 Task: Sort the products in the category "Pest Control" by unit price (high first).
Action: Mouse moved to (850, 301)
Screenshot: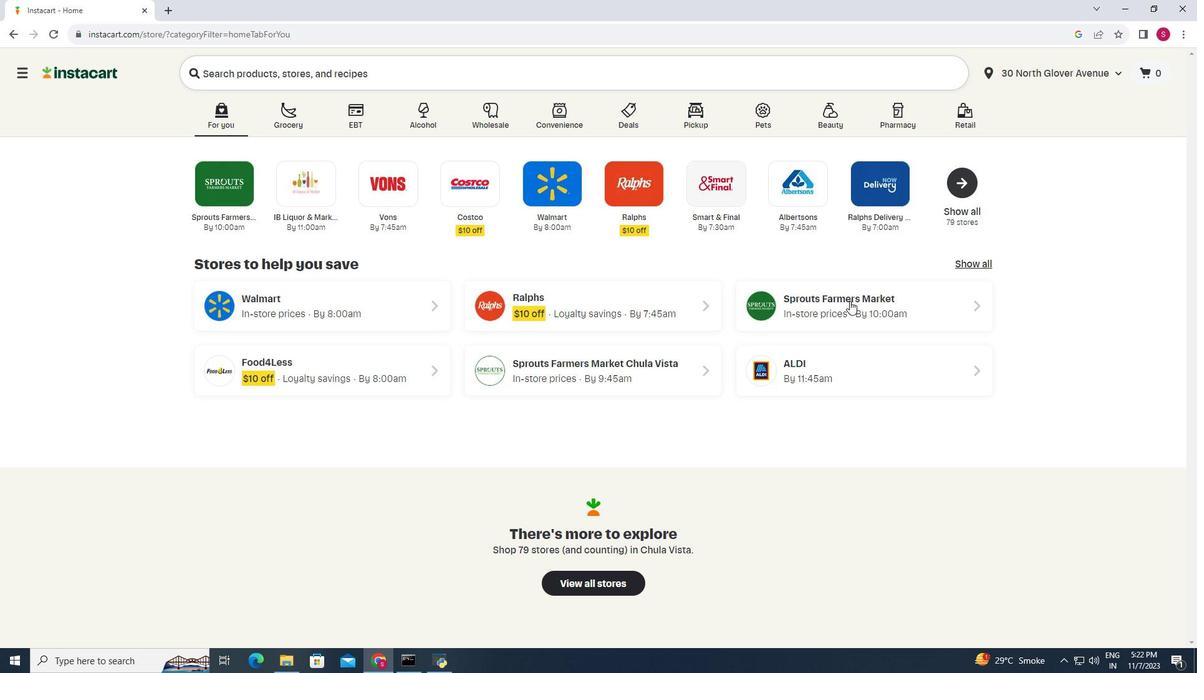 
Action: Mouse pressed left at (850, 301)
Screenshot: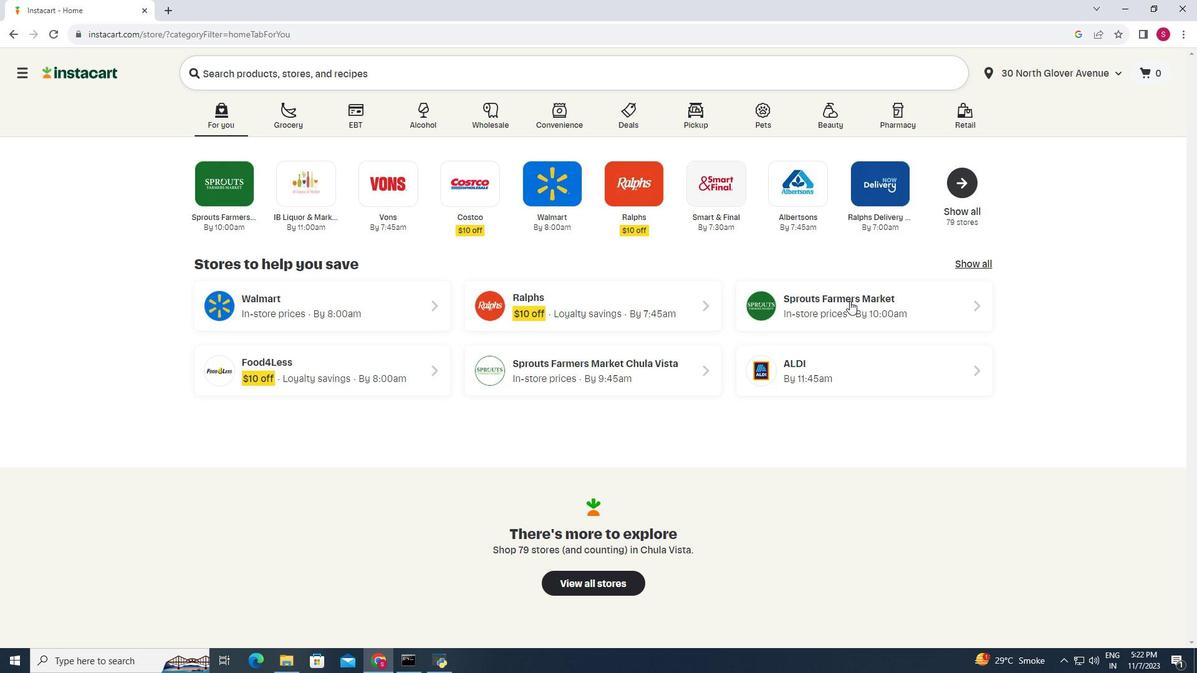 
Action: Mouse moved to (127, 379)
Screenshot: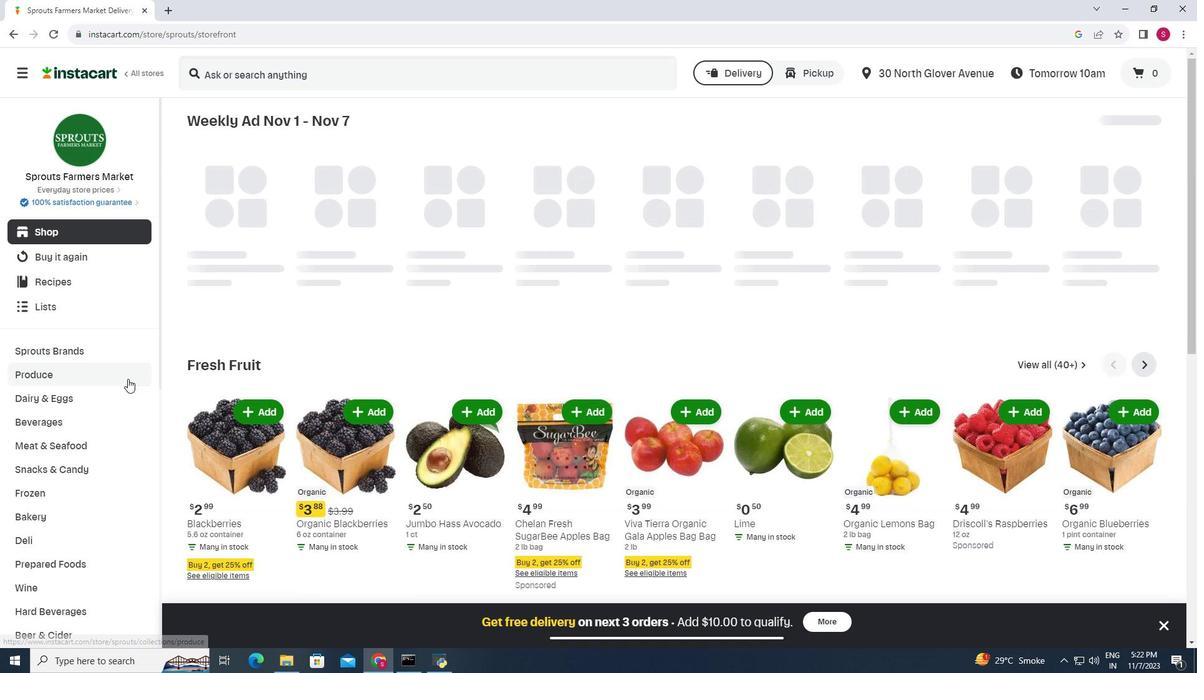 
Action: Mouse scrolled (127, 378) with delta (0, 0)
Screenshot: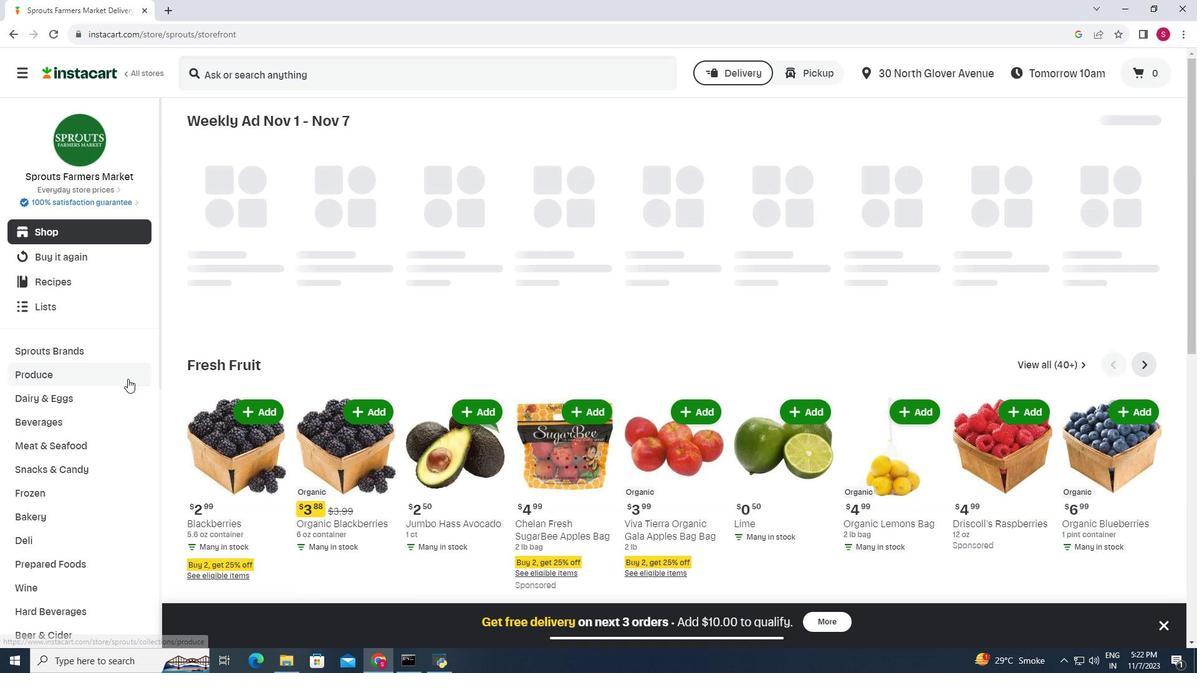 
Action: Mouse scrolled (127, 378) with delta (0, 0)
Screenshot: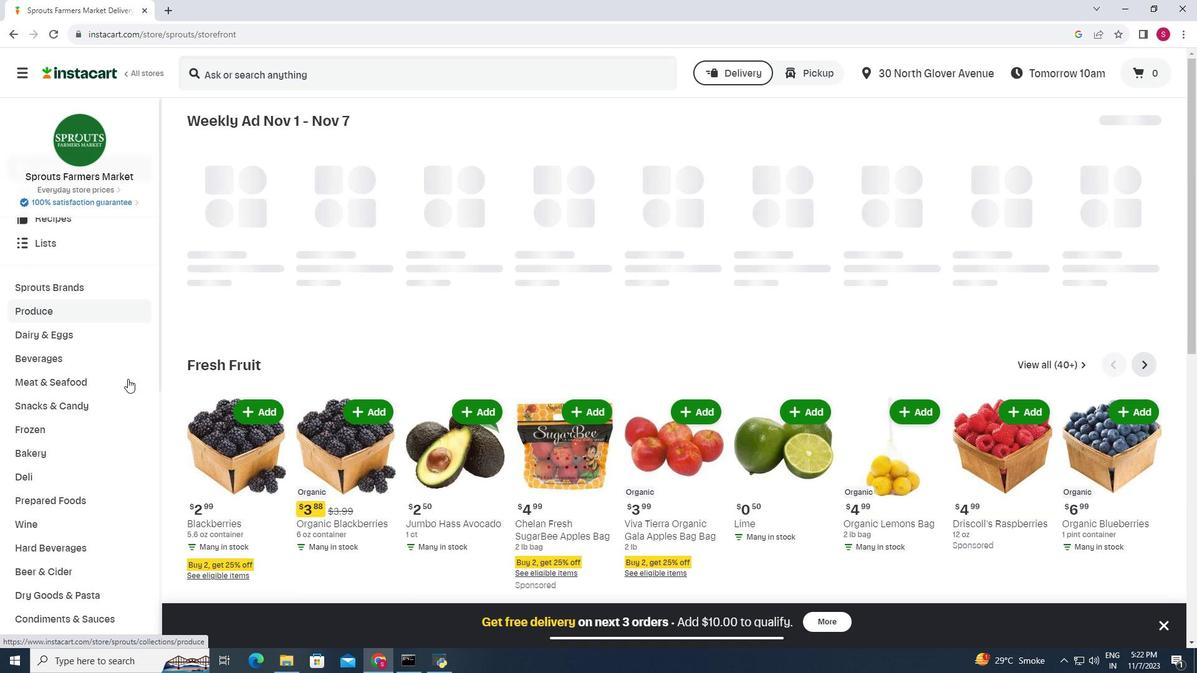 
Action: Mouse scrolled (127, 378) with delta (0, 0)
Screenshot: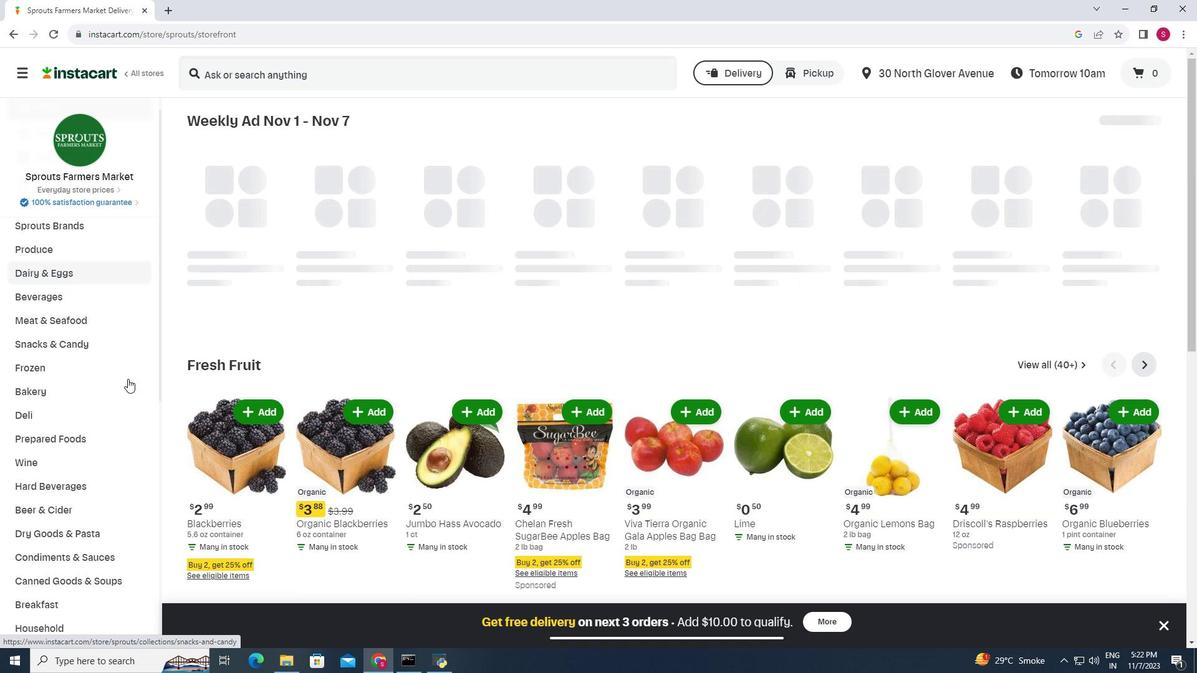 
Action: Mouse moved to (127, 379)
Screenshot: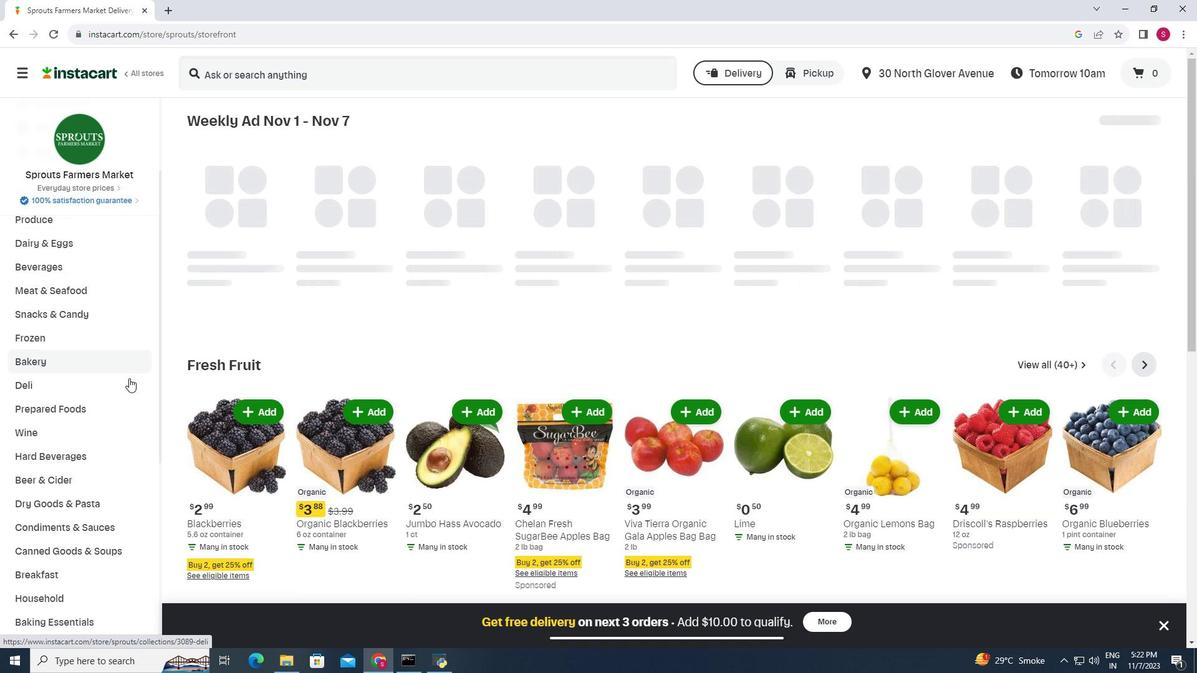 
Action: Mouse scrolled (127, 378) with delta (0, 0)
Screenshot: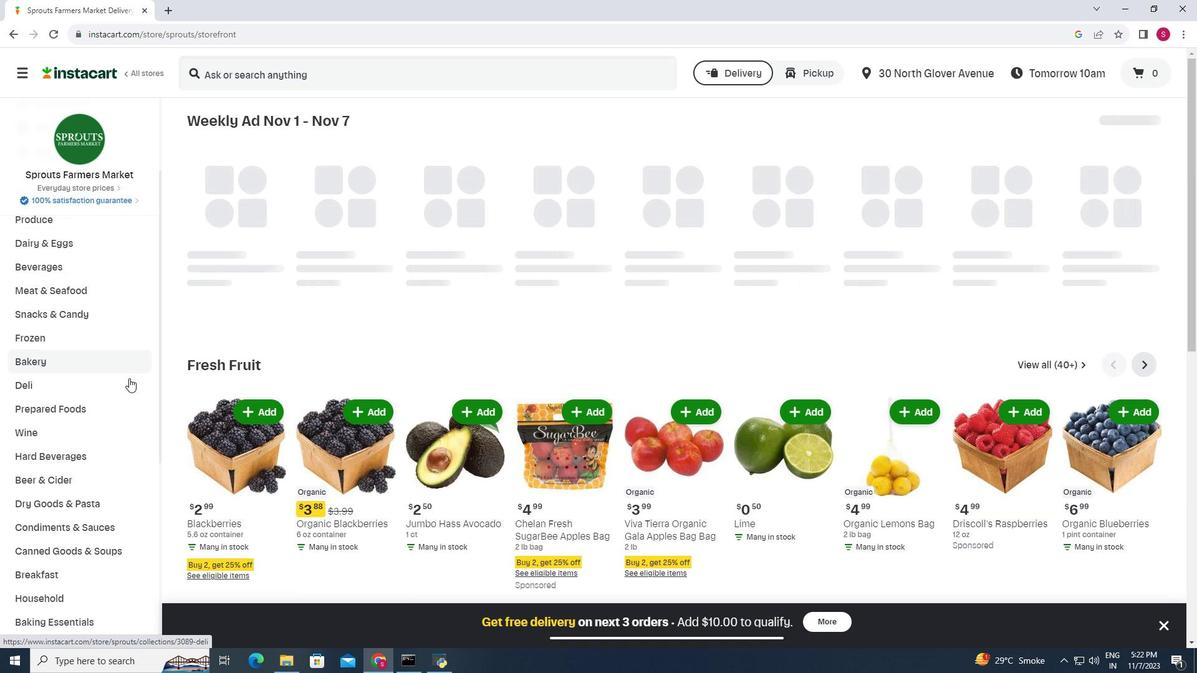 
Action: Mouse moved to (130, 370)
Screenshot: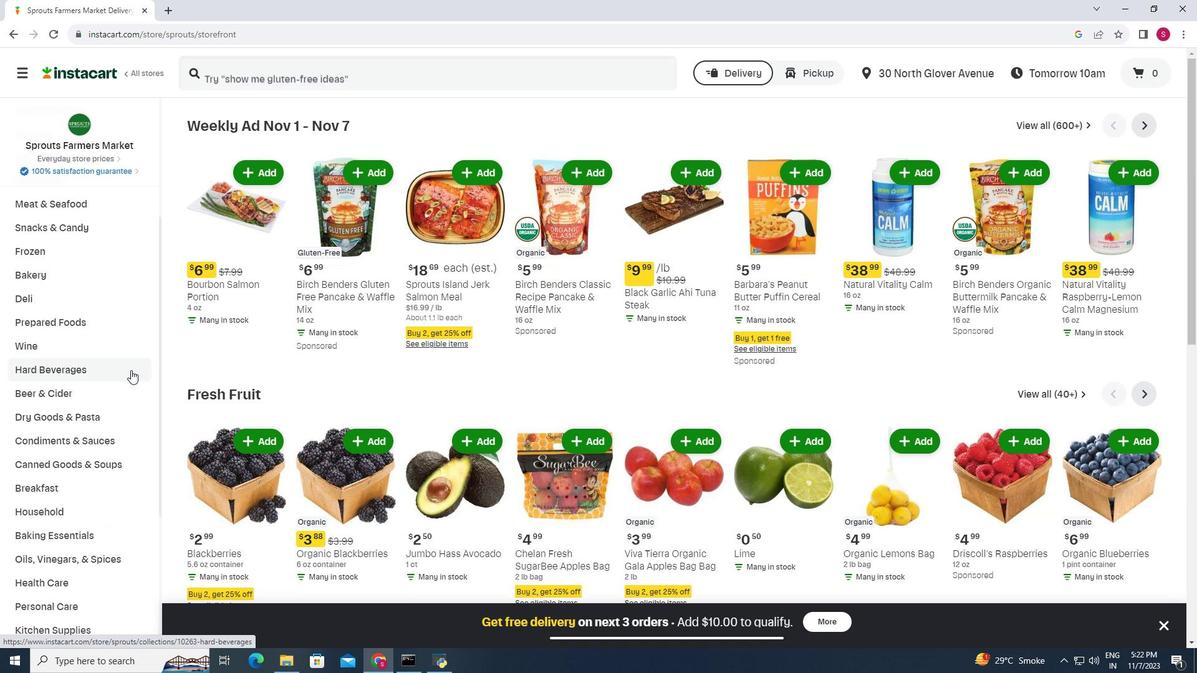 
Action: Mouse scrolled (130, 369) with delta (0, 0)
Screenshot: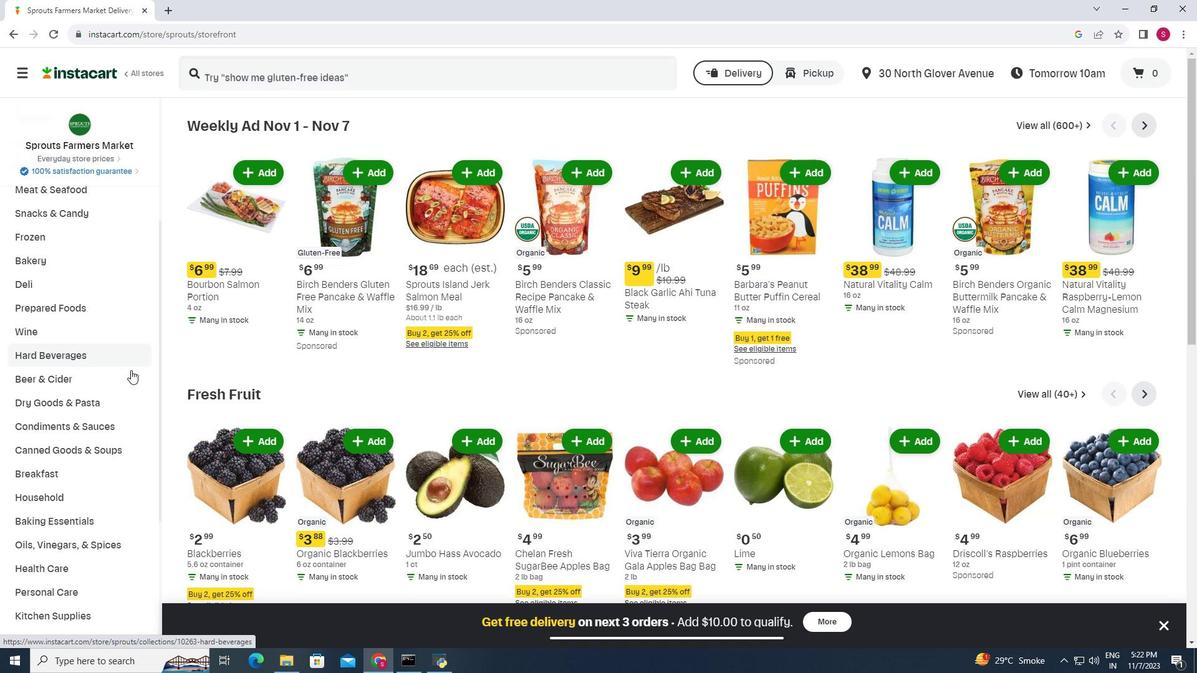 
Action: Mouse moved to (74, 449)
Screenshot: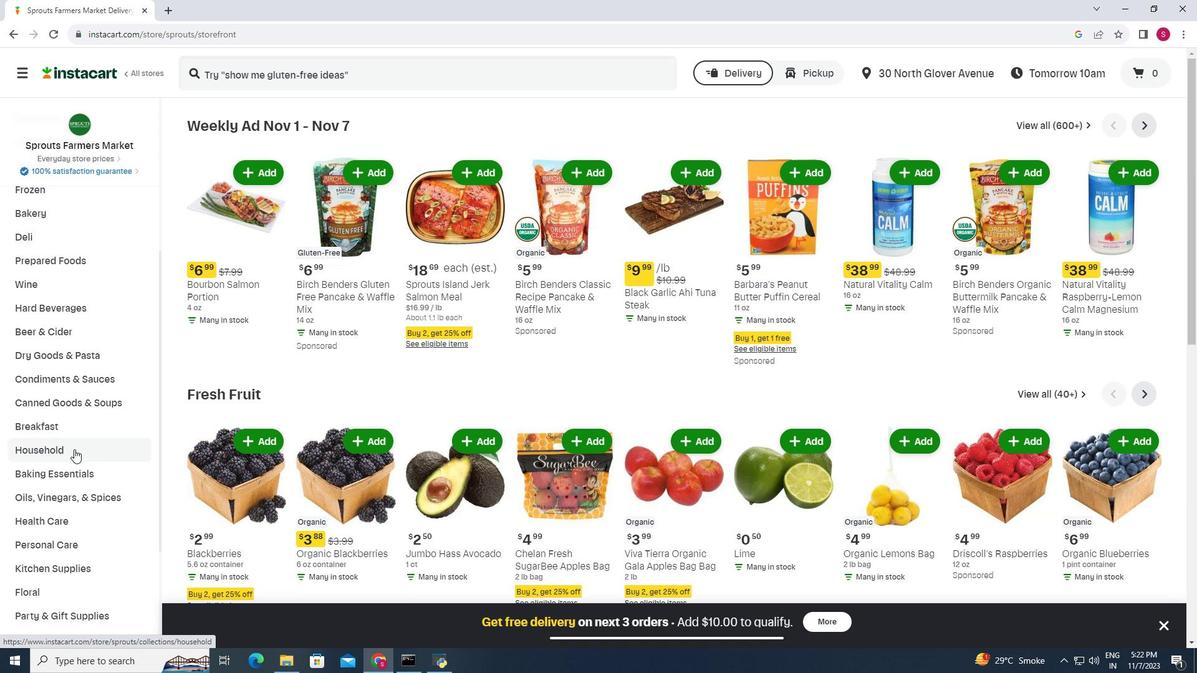 
Action: Mouse pressed left at (74, 449)
Screenshot: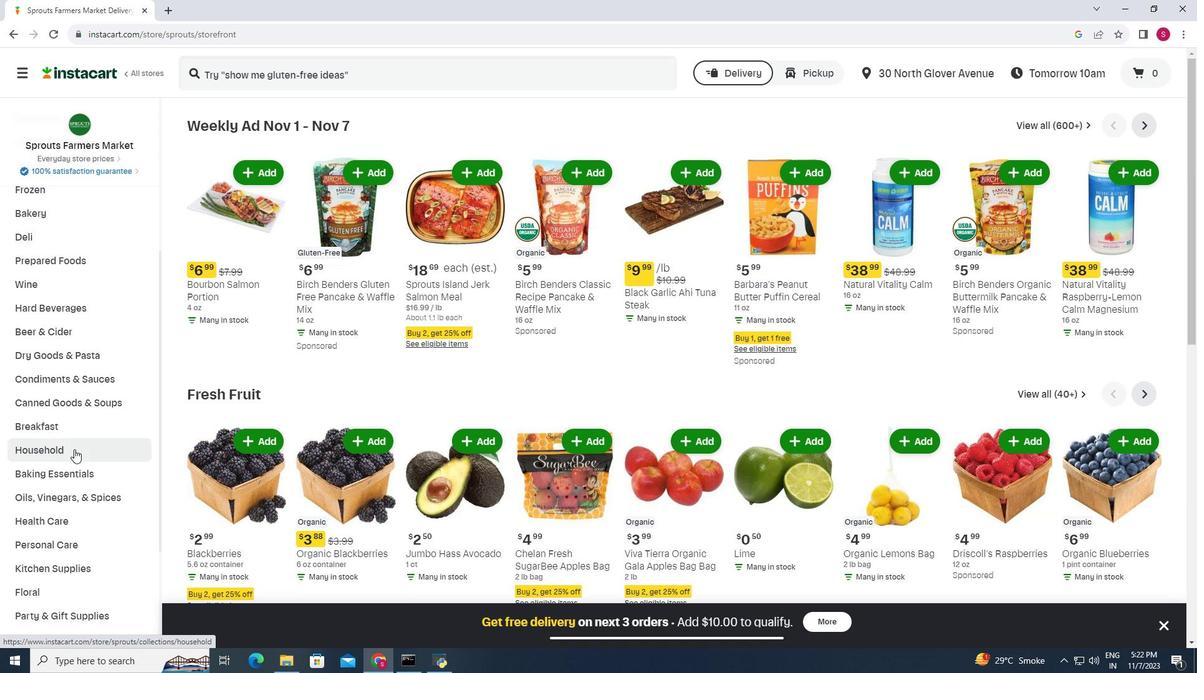 
Action: Mouse moved to (786, 152)
Screenshot: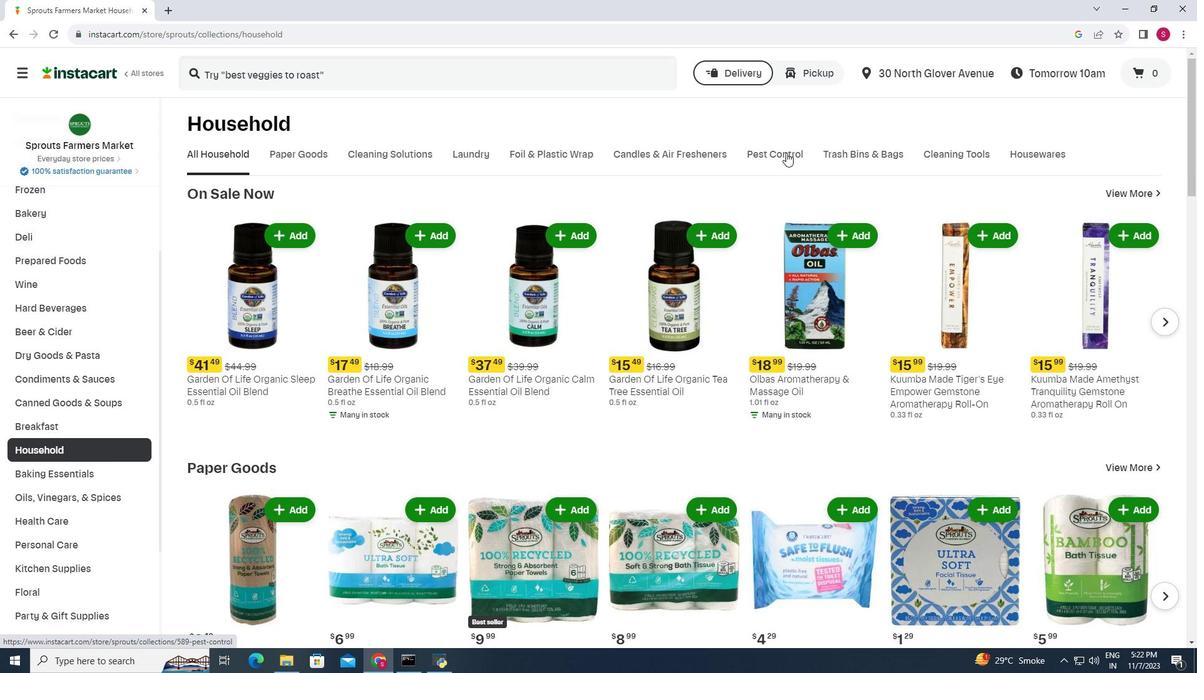
Action: Mouse pressed left at (786, 152)
Screenshot: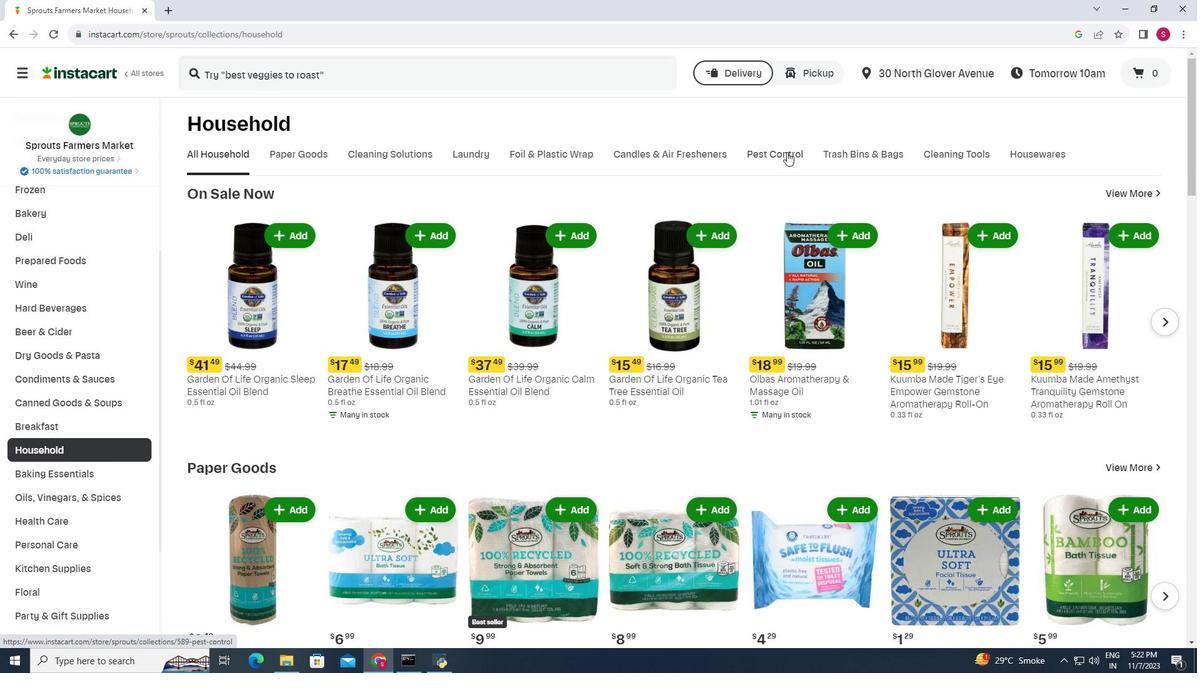
Action: Mouse moved to (1142, 193)
Screenshot: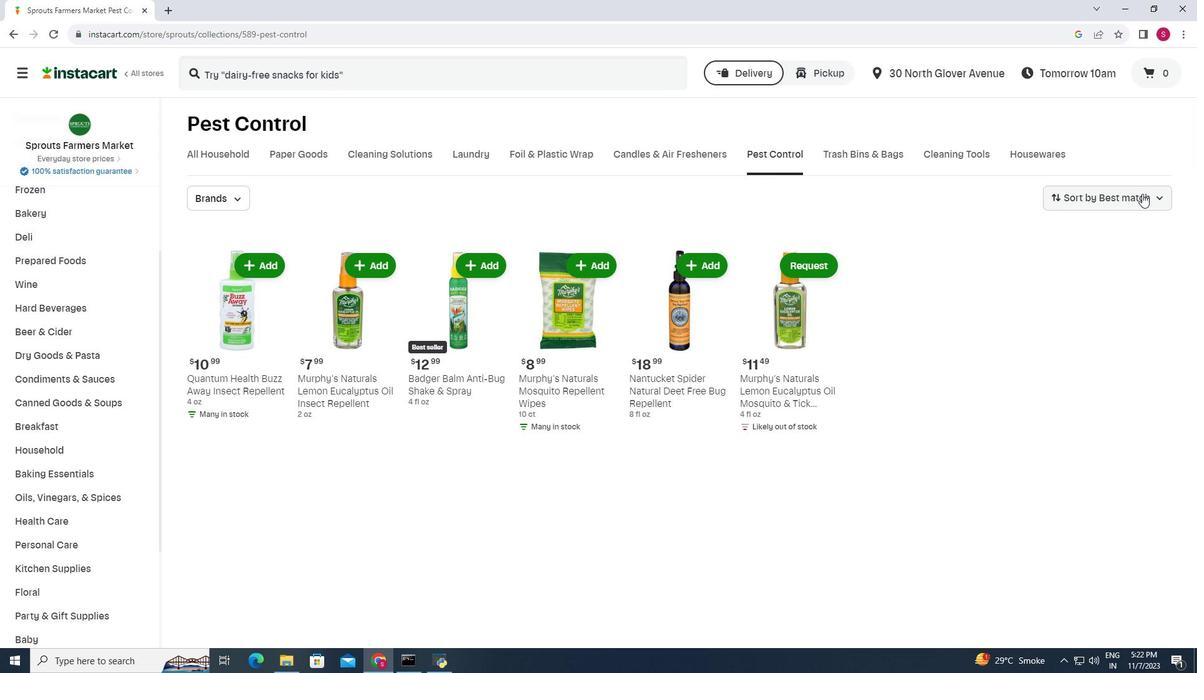 
Action: Mouse pressed left at (1142, 193)
Screenshot: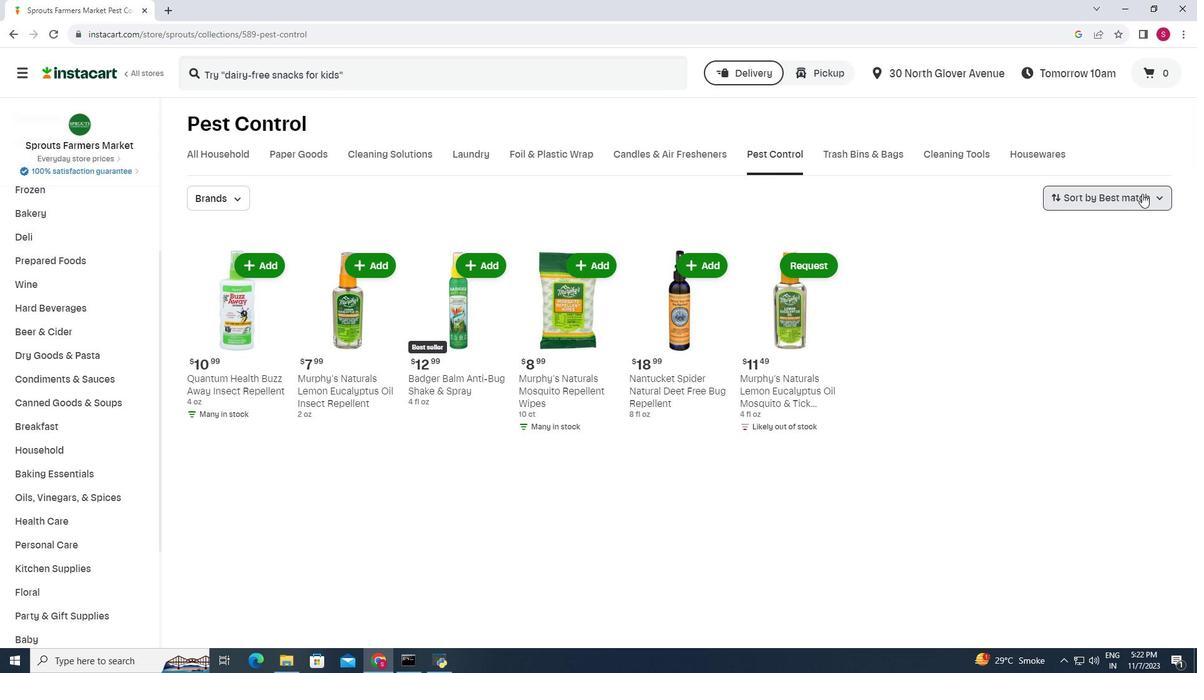 
Action: Mouse moved to (1120, 351)
Screenshot: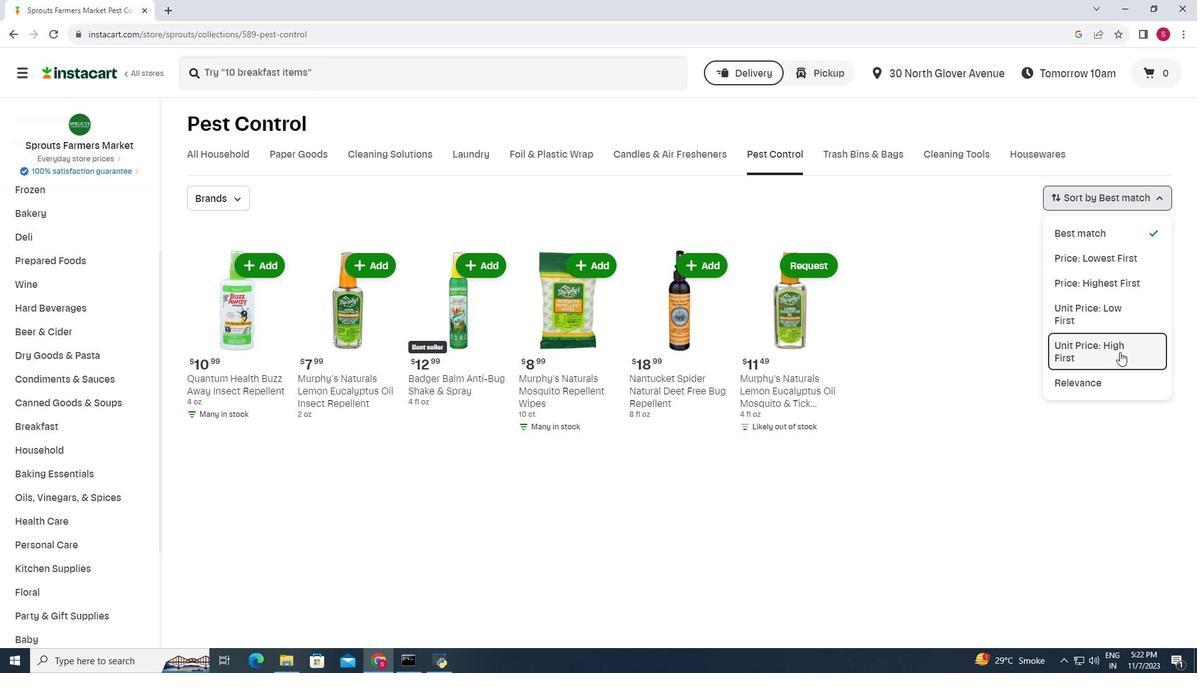 
Action: Mouse pressed left at (1120, 351)
Screenshot: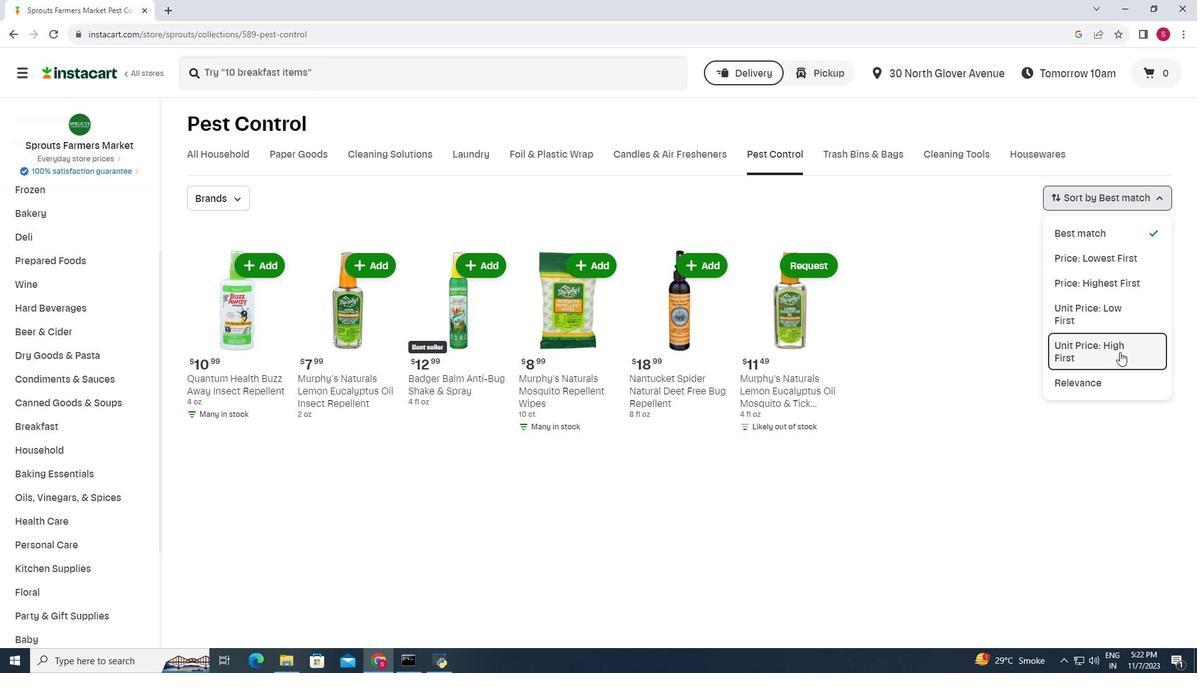 
Action: Mouse moved to (981, 305)
Screenshot: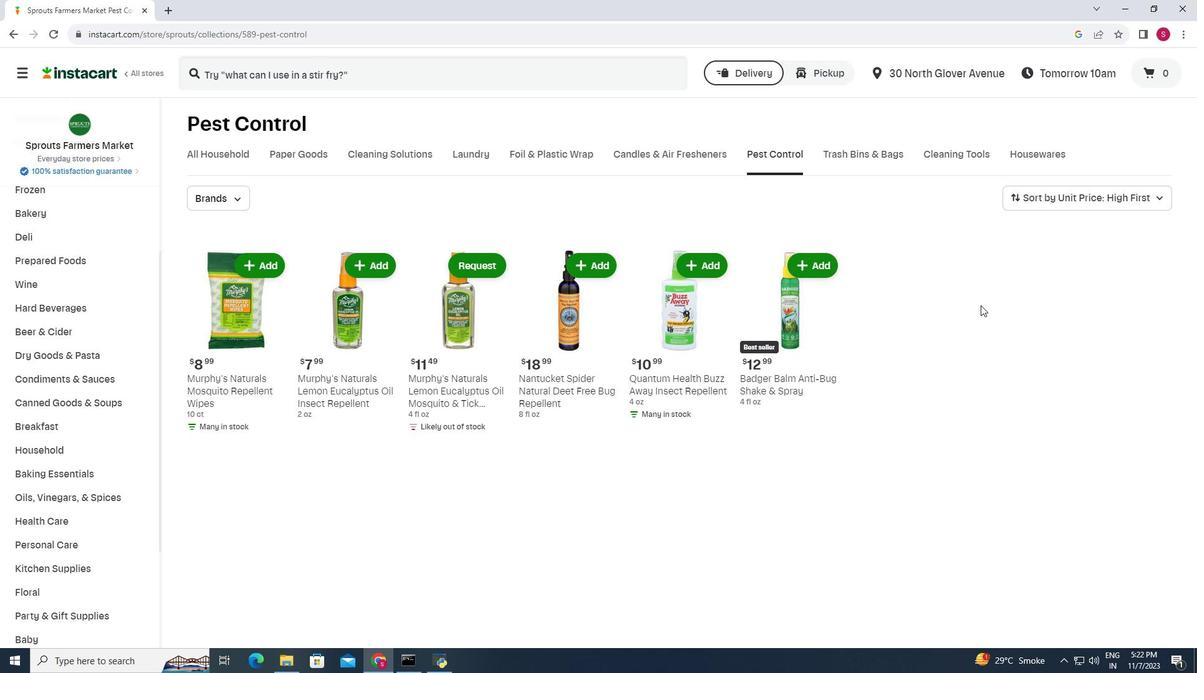 
